 Task: In Set ID preference, set the elementary stream ID to 3.
Action: Mouse moved to (131, 17)
Screenshot: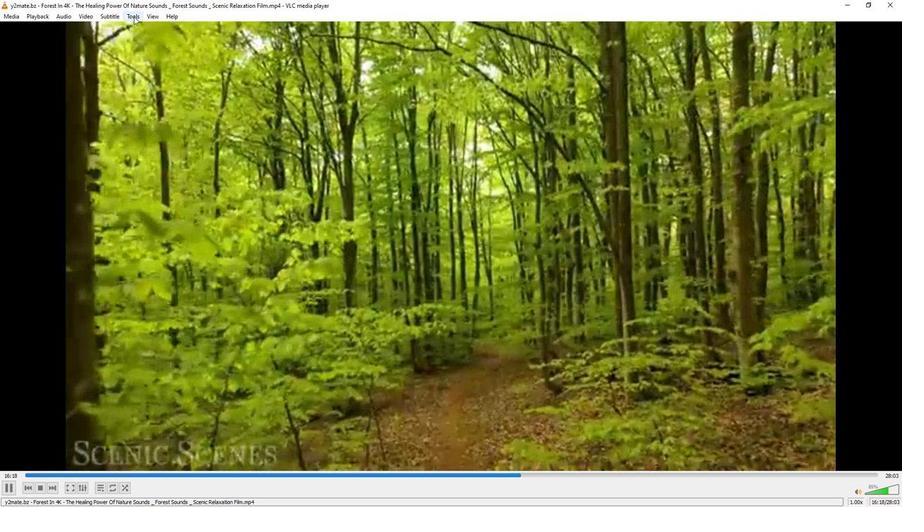 
Action: Mouse pressed left at (131, 17)
Screenshot: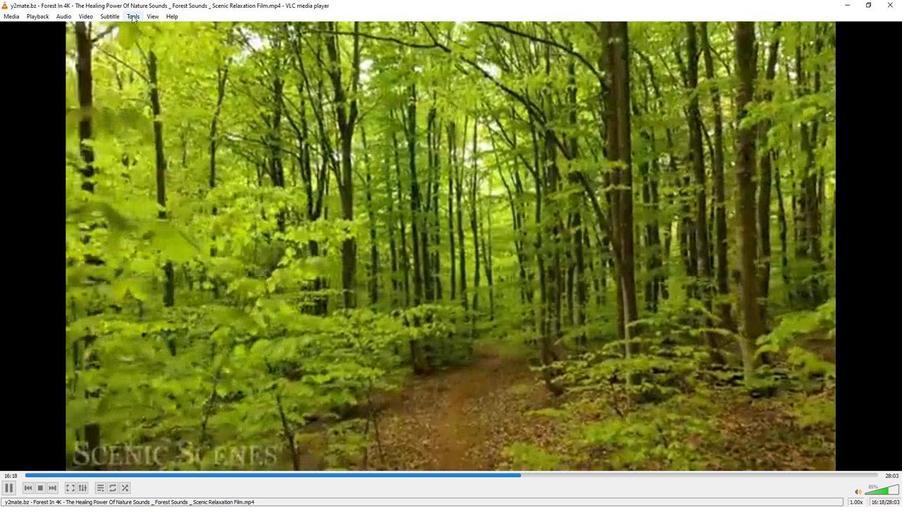 
Action: Mouse moved to (153, 130)
Screenshot: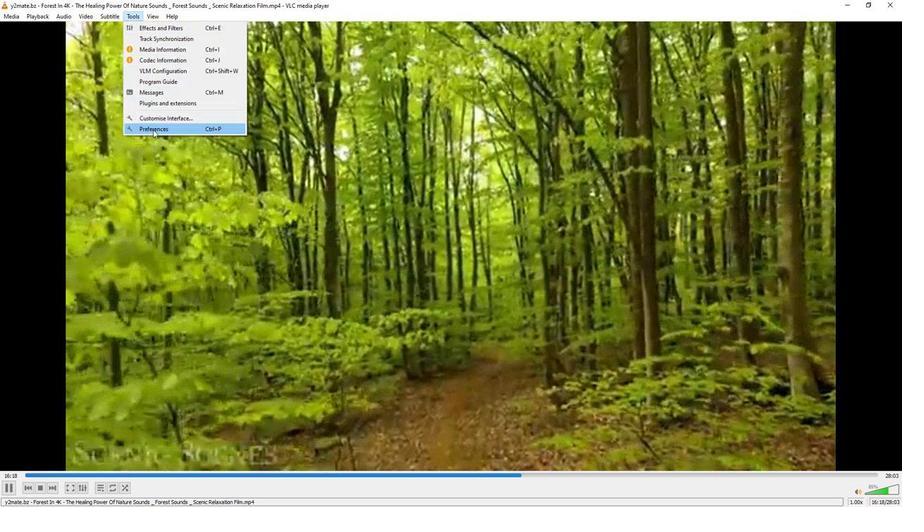 
Action: Mouse pressed left at (153, 130)
Screenshot: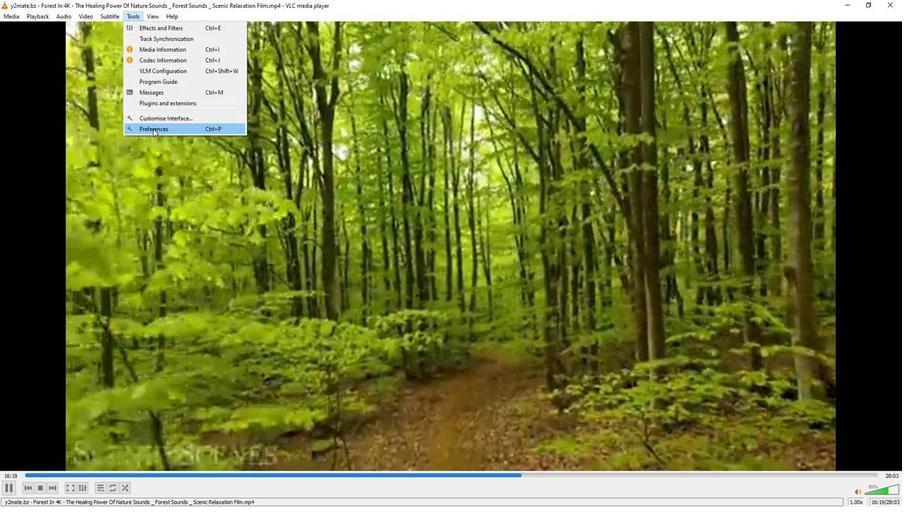 
Action: Mouse moved to (296, 411)
Screenshot: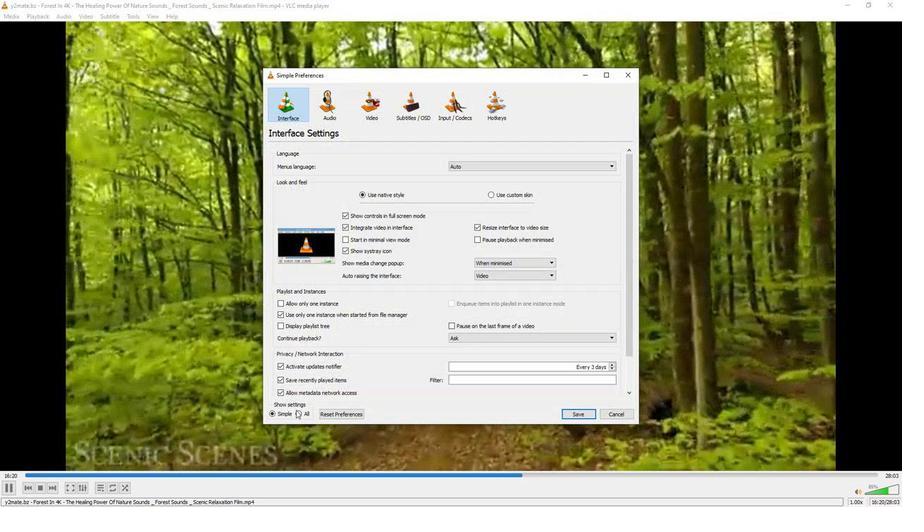 
Action: Mouse pressed left at (296, 411)
Screenshot: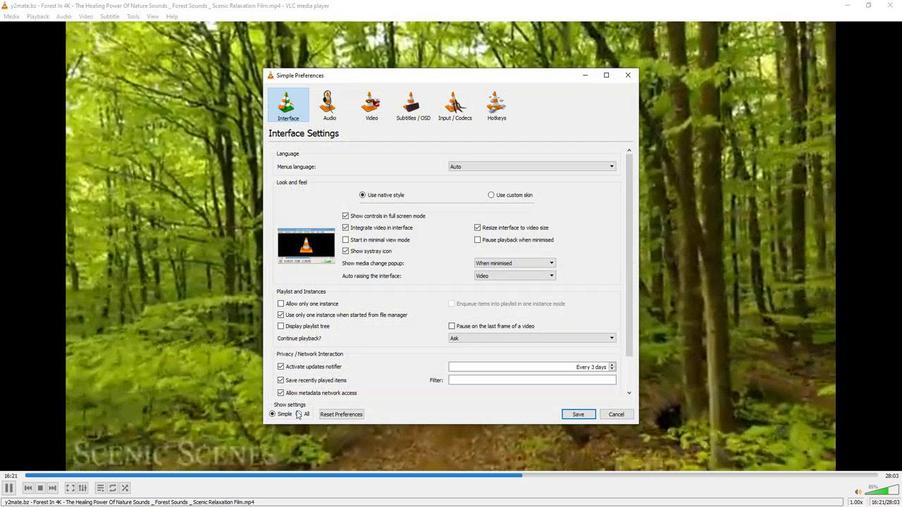 
Action: Mouse moved to (272, 330)
Screenshot: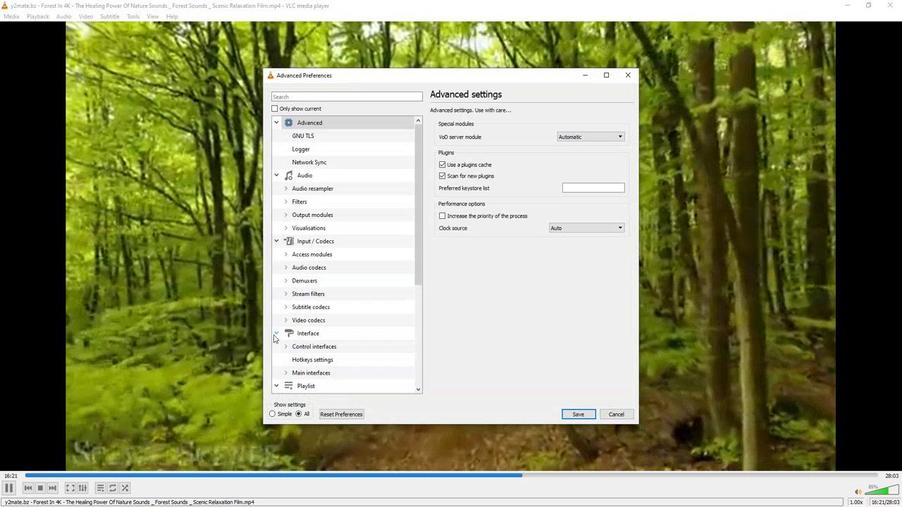 
Action: Mouse scrolled (272, 330) with delta (0, 0)
Screenshot: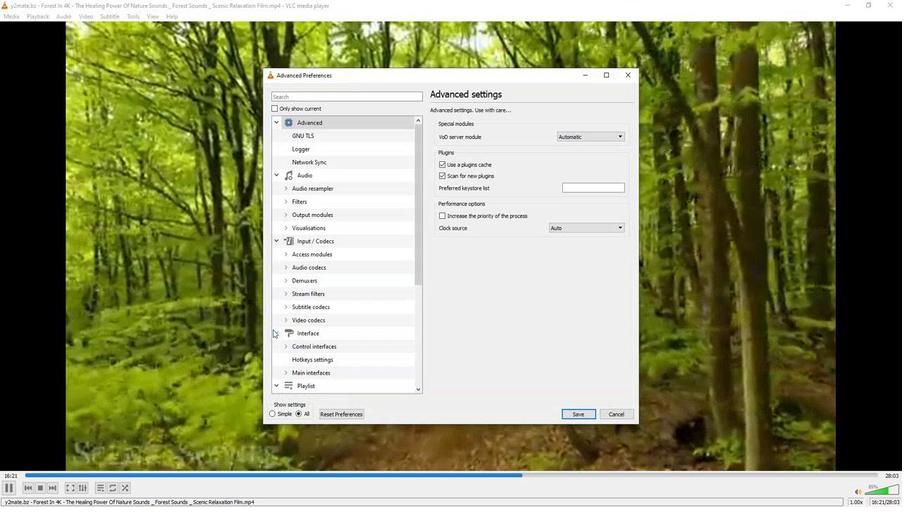 
Action: Mouse scrolled (272, 330) with delta (0, 0)
Screenshot: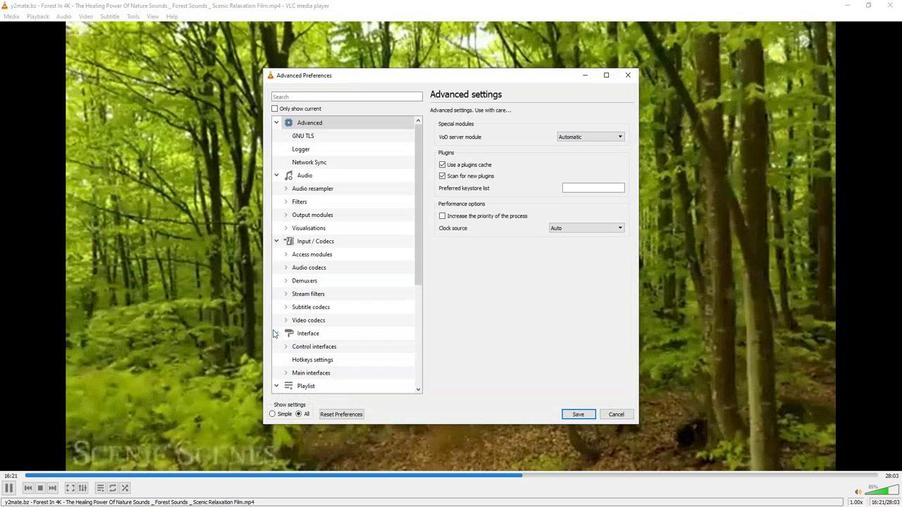 
Action: Mouse scrolled (272, 330) with delta (0, 0)
Screenshot: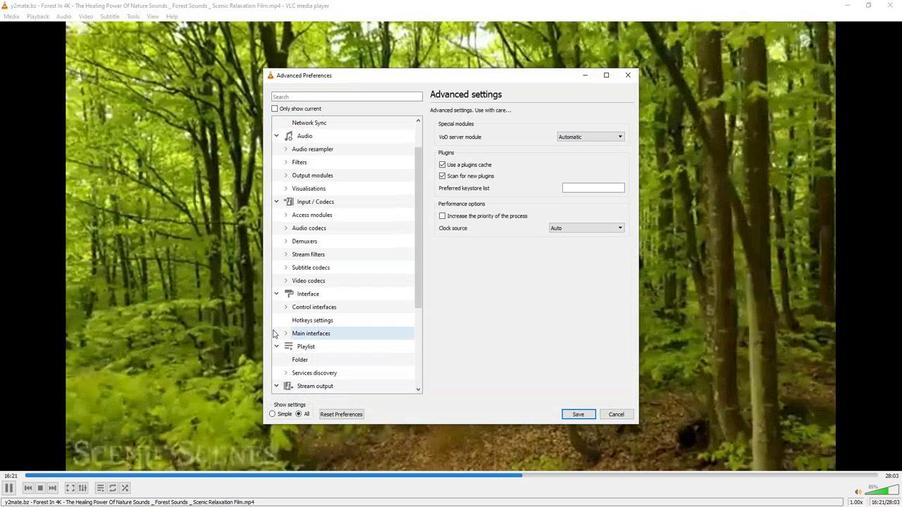 
Action: Mouse moved to (272, 326)
Screenshot: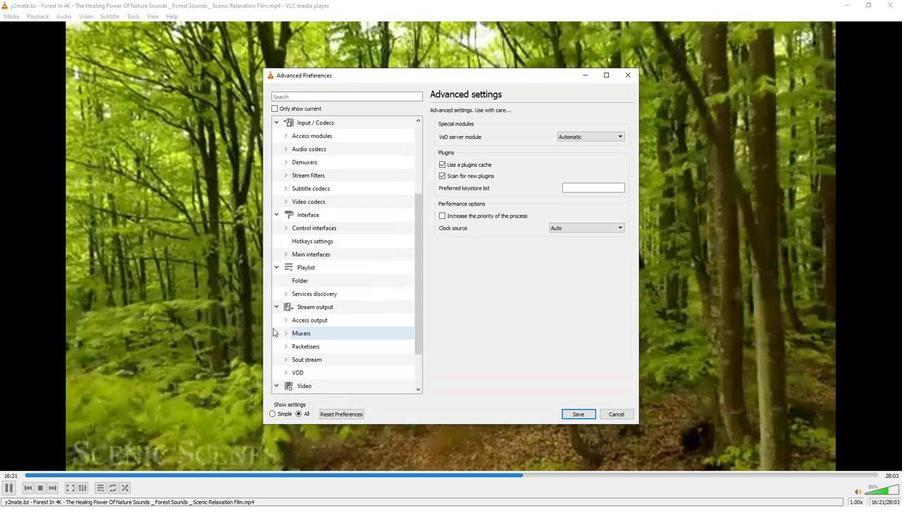 
Action: Mouse scrolled (272, 325) with delta (0, 0)
Screenshot: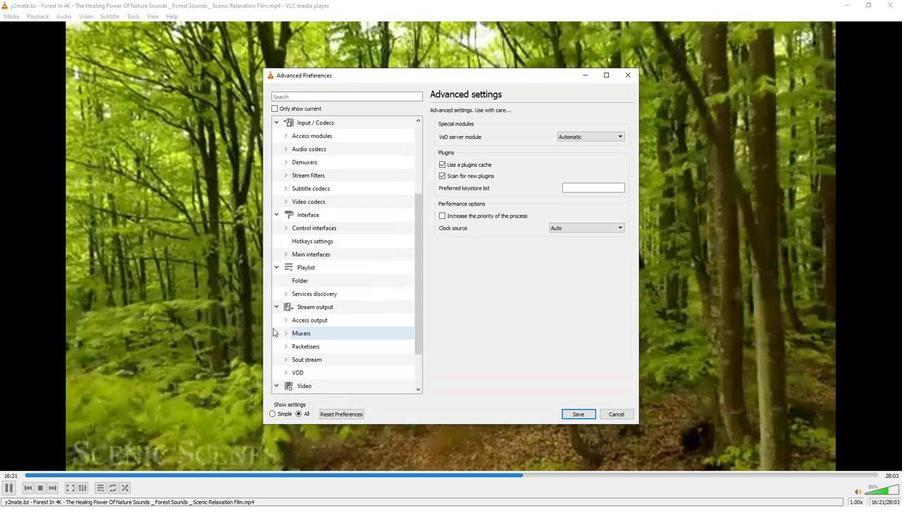 
Action: Mouse moved to (284, 318)
Screenshot: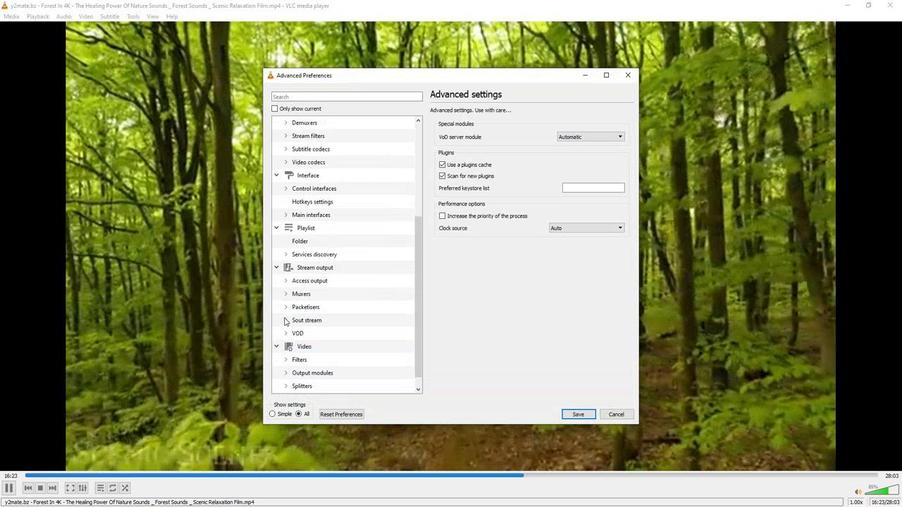 
Action: Mouse pressed left at (284, 318)
Screenshot: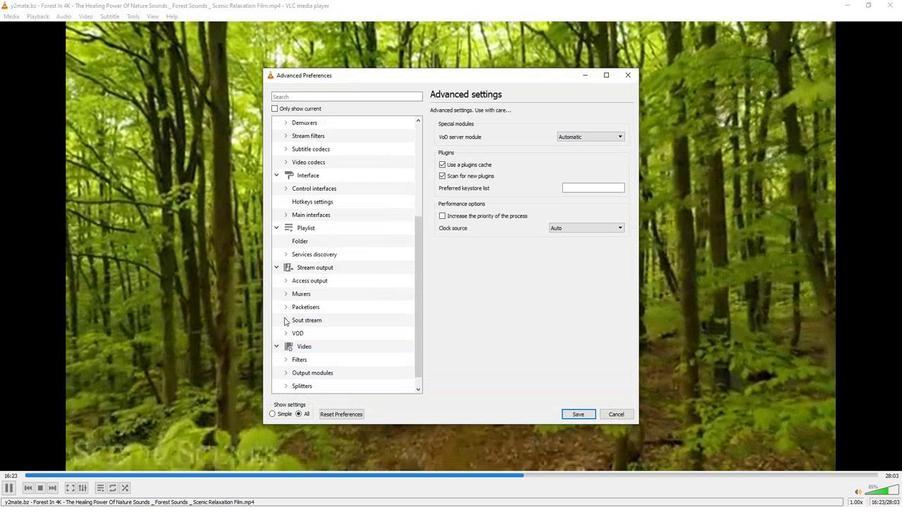 
Action: Mouse moved to (295, 327)
Screenshot: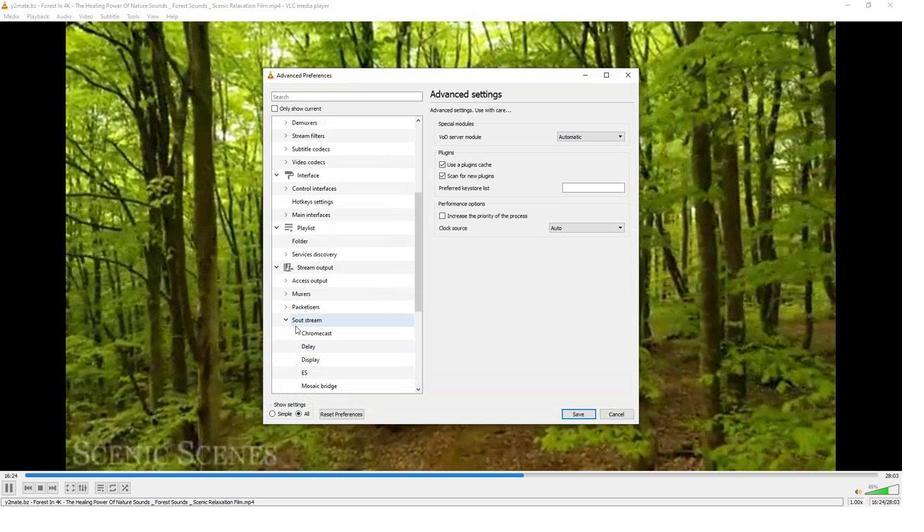 
Action: Mouse scrolled (295, 326) with delta (0, 0)
Screenshot: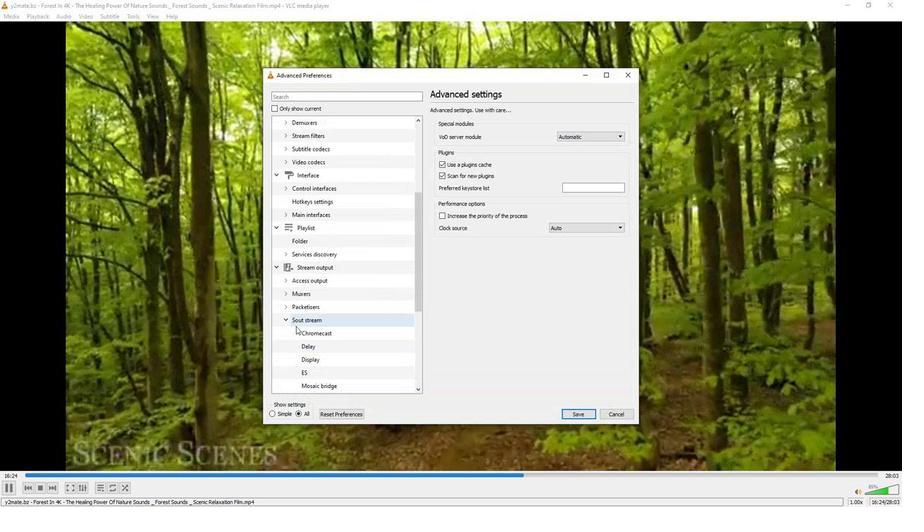 
Action: Mouse moved to (295, 327)
Screenshot: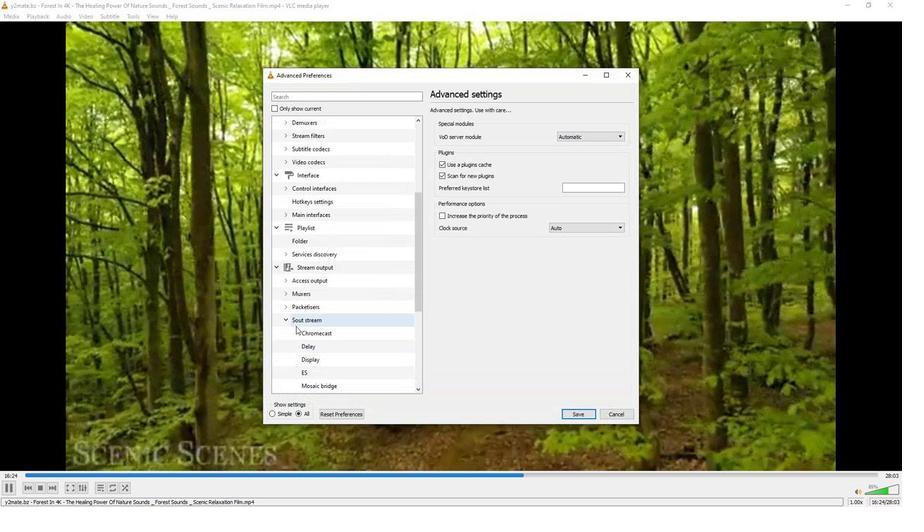 
Action: Mouse scrolled (295, 327) with delta (0, 0)
Screenshot: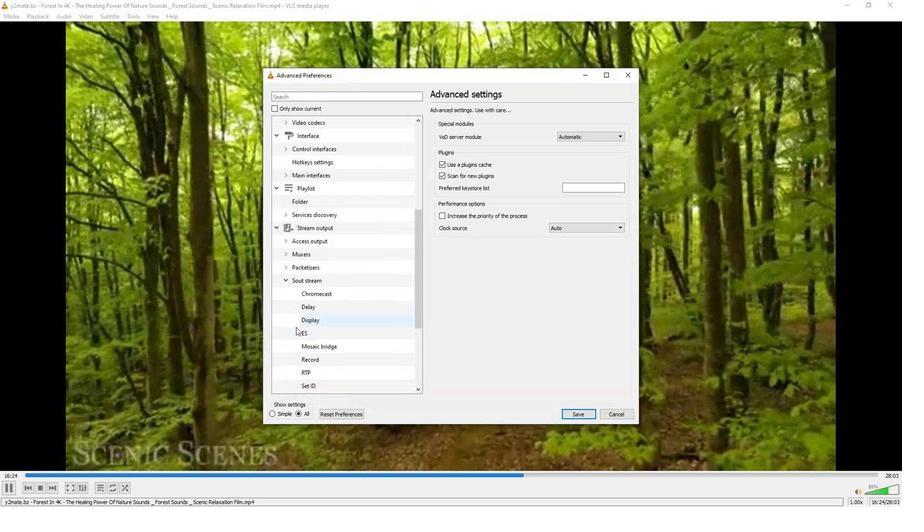 
Action: Mouse scrolled (295, 327) with delta (0, 0)
Screenshot: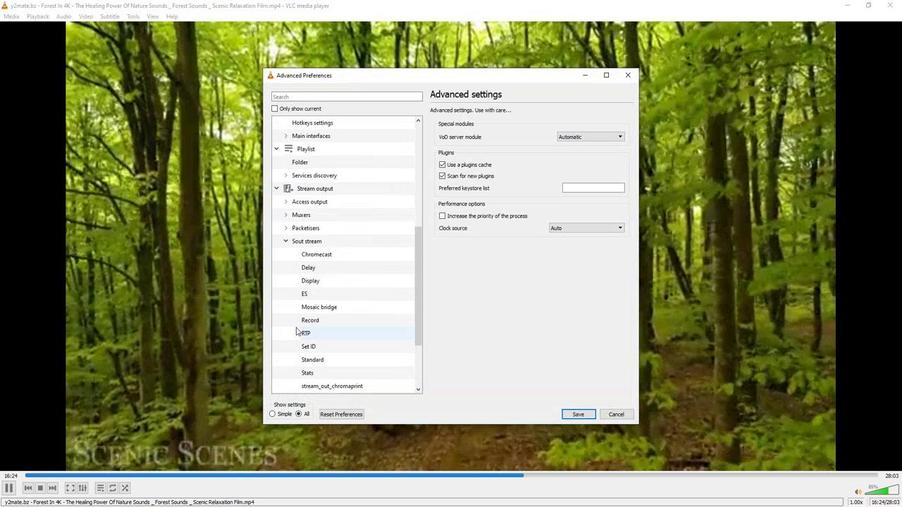 
Action: Mouse moved to (309, 305)
Screenshot: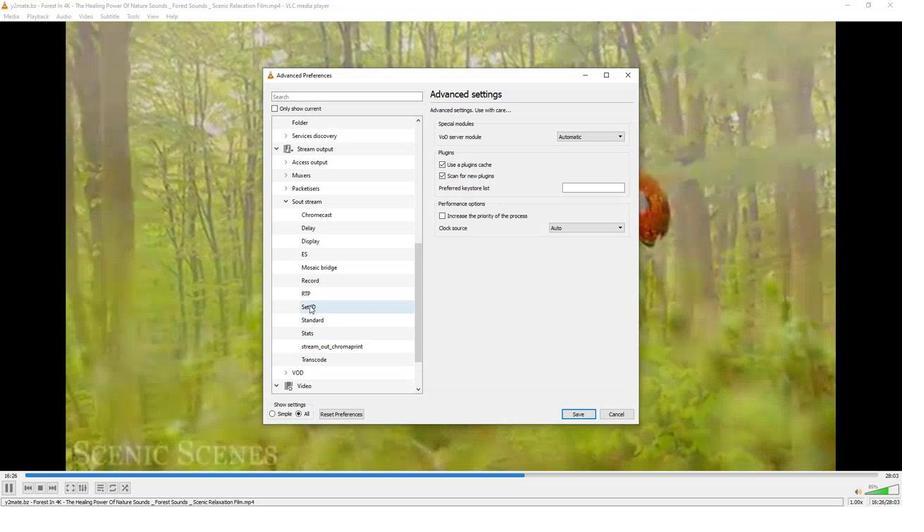 
Action: Mouse pressed left at (309, 305)
Screenshot: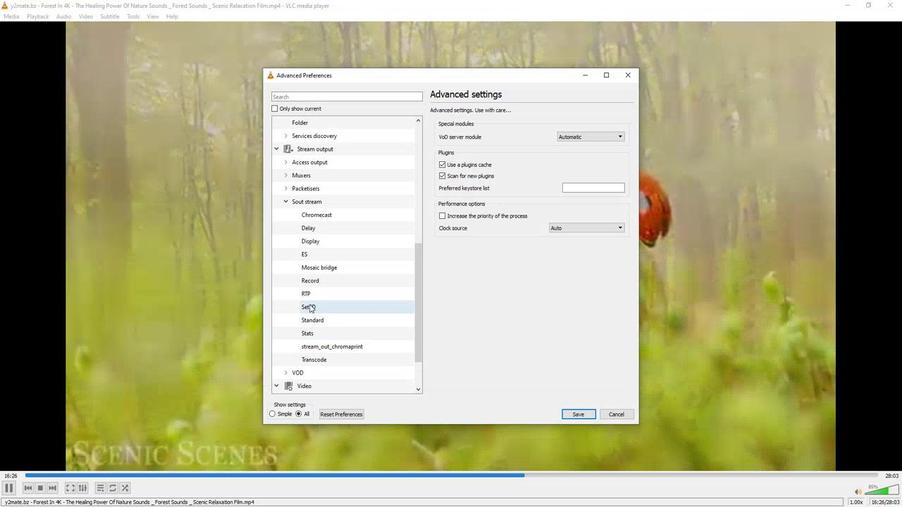 
Action: Mouse moved to (620, 133)
Screenshot: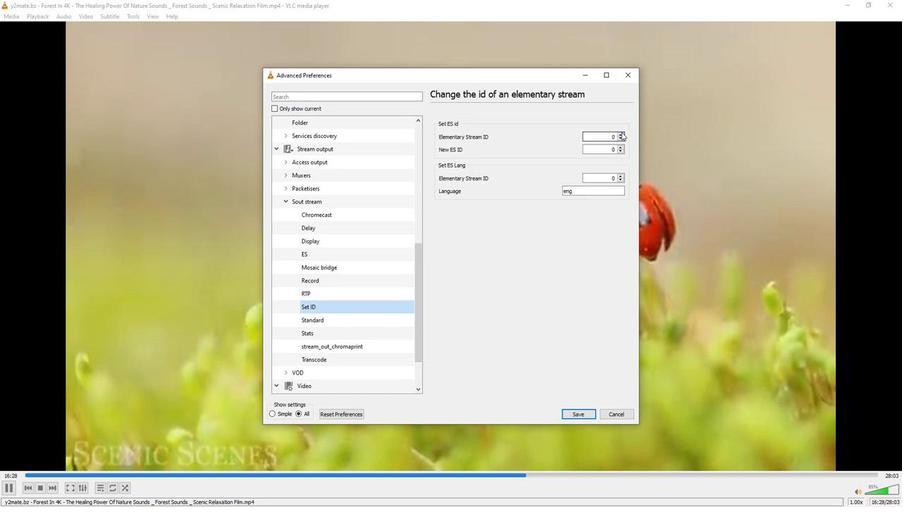
Action: Mouse pressed left at (620, 133)
Screenshot: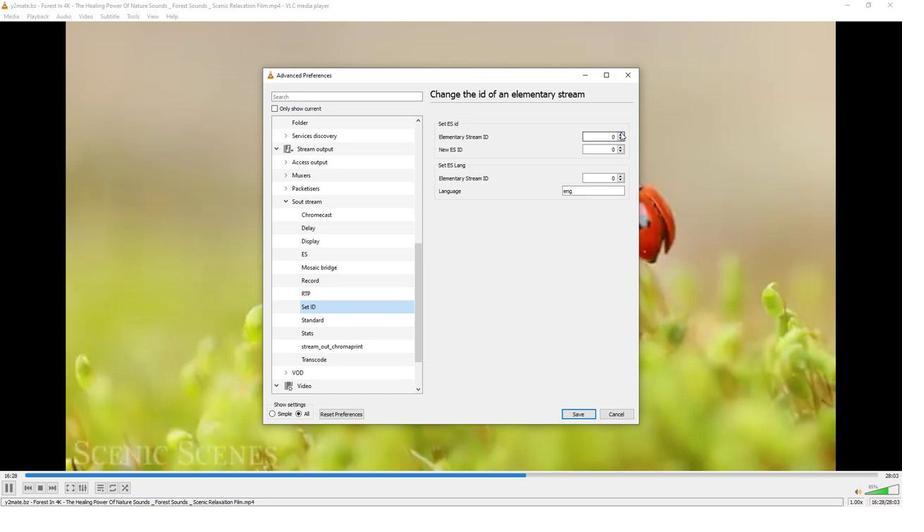 
Action: Mouse pressed left at (620, 133)
Screenshot: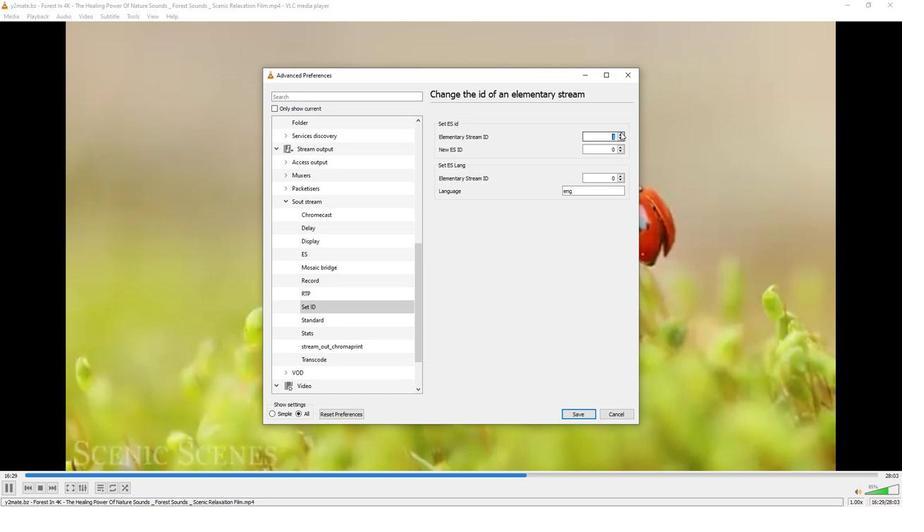 
Action: Mouse pressed left at (620, 133)
Screenshot: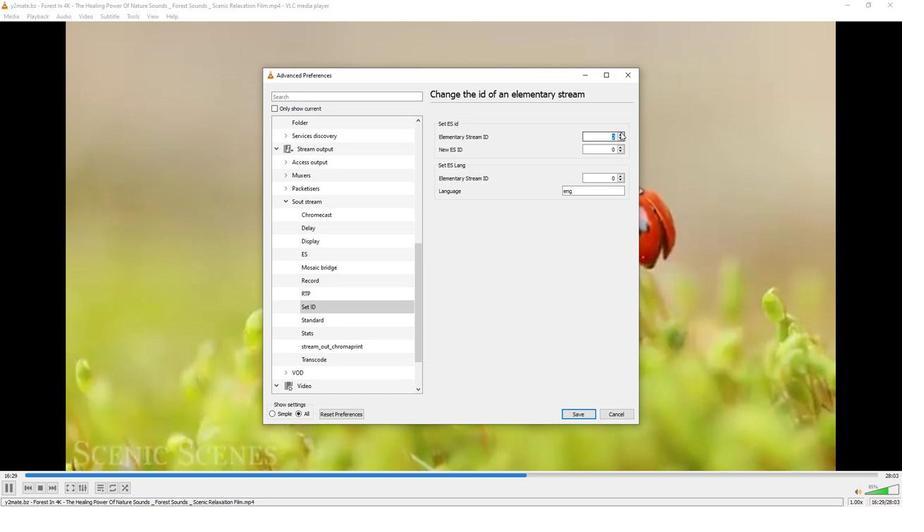 
Action: Mouse moved to (569, 235)
Screenshot: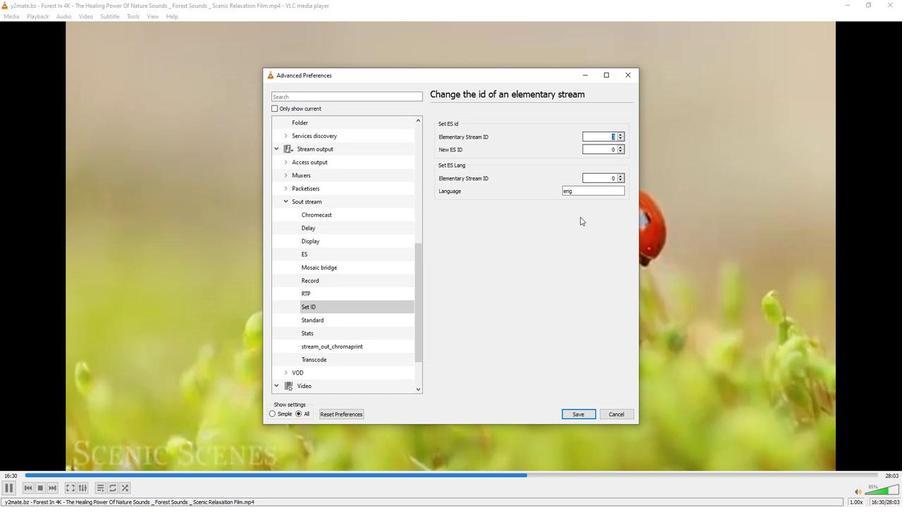 
